 Task: Set the "Strict standard compliance" for encoding in FFmpeg audio/video decoder to 1.
Action: Mouse moved to (109, 18)
Screenshot: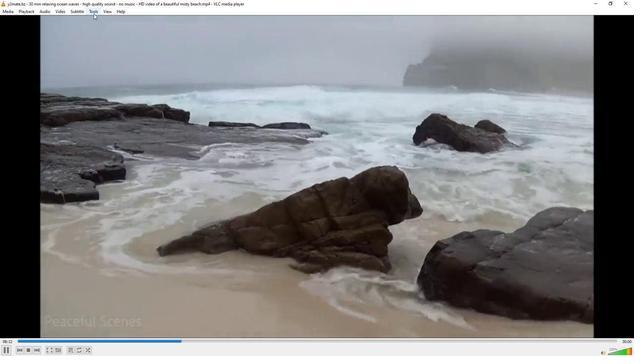 
Action: Mouse pressed left at (109, 18)
Screenshot: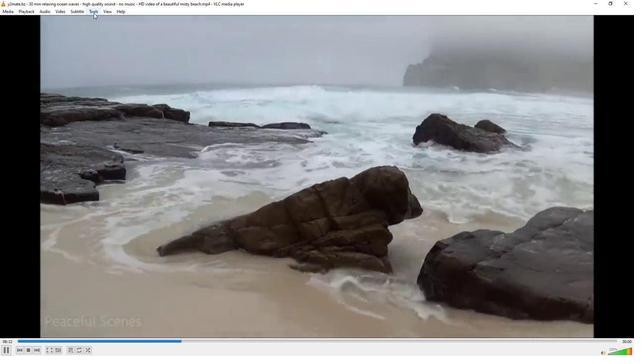 
Action: Mouse moved to (124, 92)
Screenshot: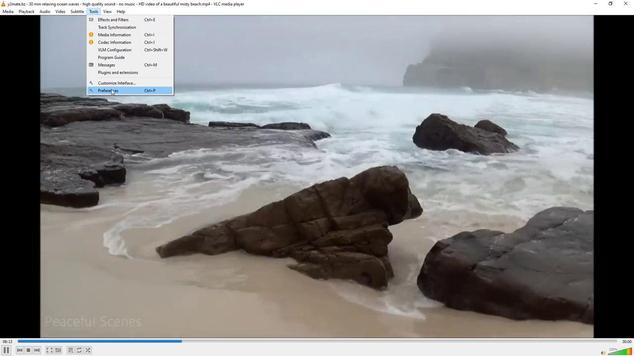 
Action: Mouse pressed left at (124, 92)
Screenshot: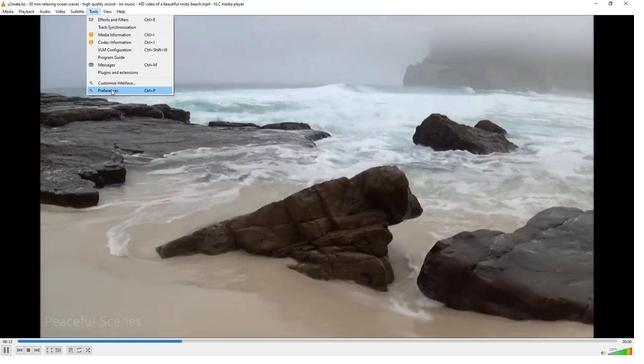 
Action: Mouse moved to (98, 274)
Screenshot: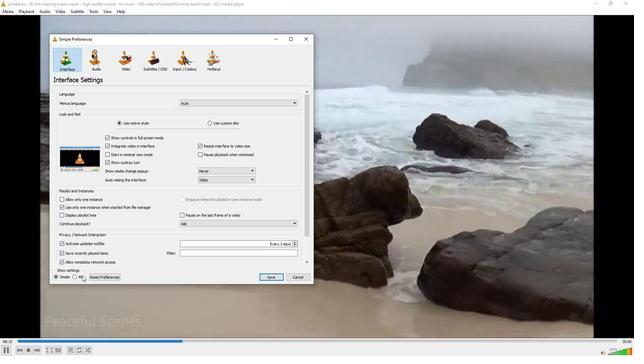 
Action: Mouse pressed left at (98, 274)
Screenshot: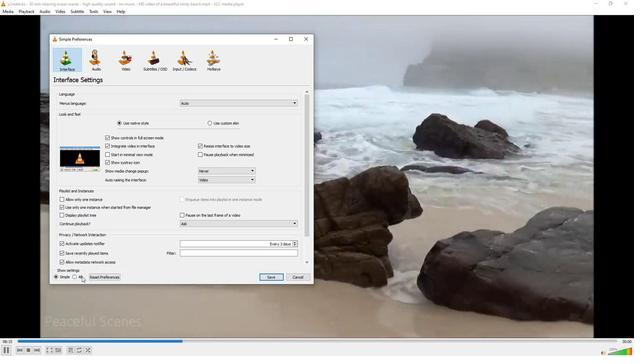 
Action: Mouse moved to (82, 183)
Screenshot: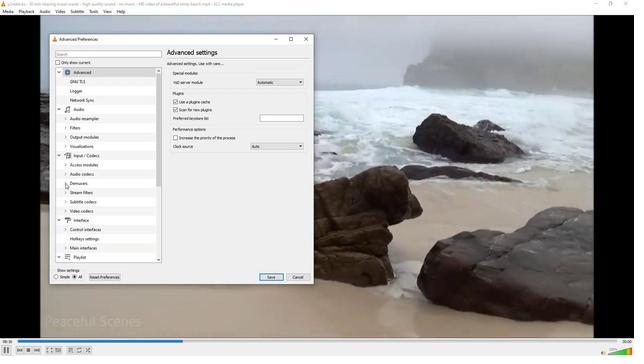 
Action: Mouse pressed left at (82, 183)
Screenshot: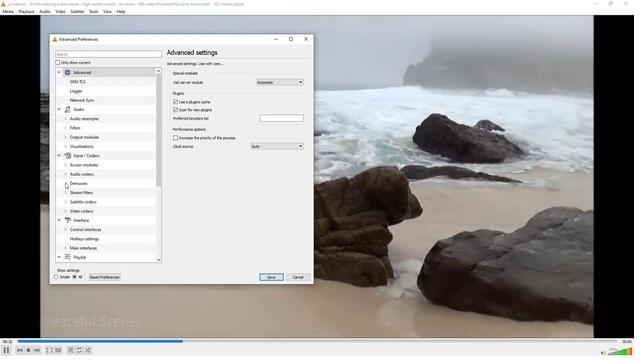 
Action: Mouse moved to (97, 194)
Screenshot: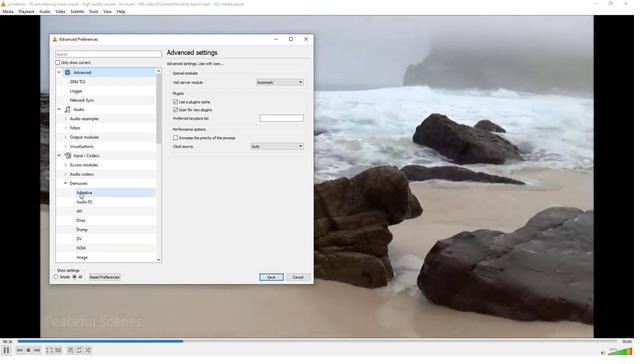 
Action: Mouse scrolled (97, 194) with delta (0, 0)
Screenshot: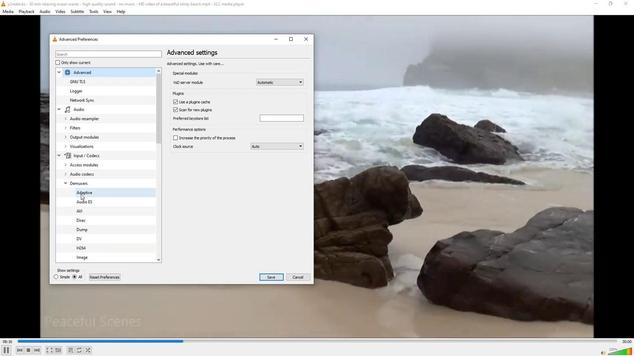
Action: Mouse scrolled (97, 194) with delta (0, 0)
Screenshot: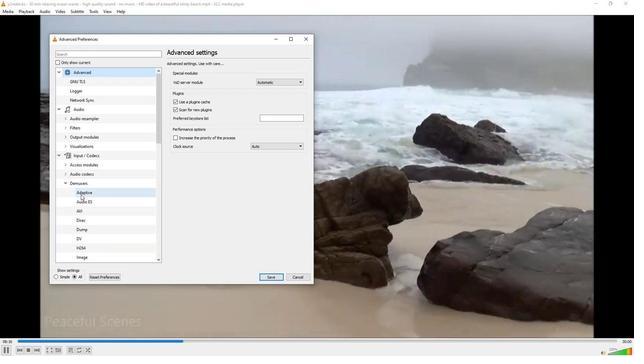 
Action: Mouse scrolled (97, 194) with delta (0, 0)
Screenshot: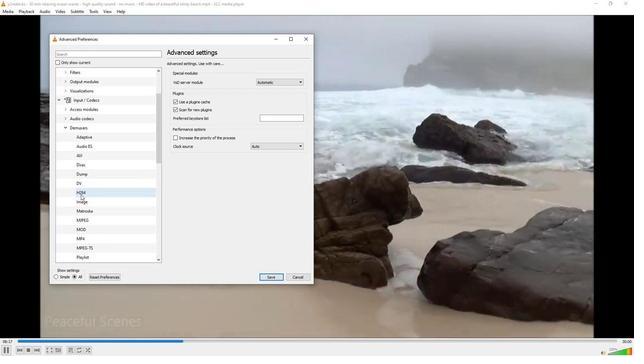 
Action: Mouse scrolled (97, 194) with delta (0, 0)
Screenshot: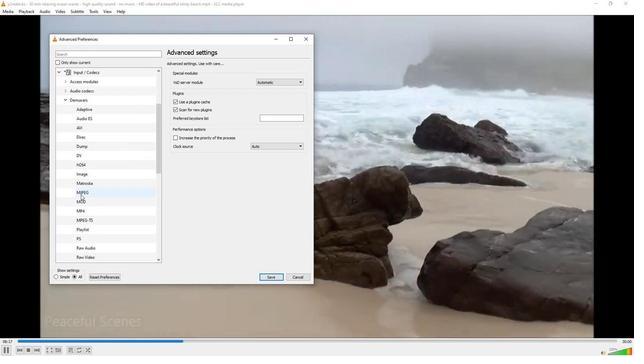 
Action: Mouse scrolled (97, 194) with delta (0, 0)
Screenshot: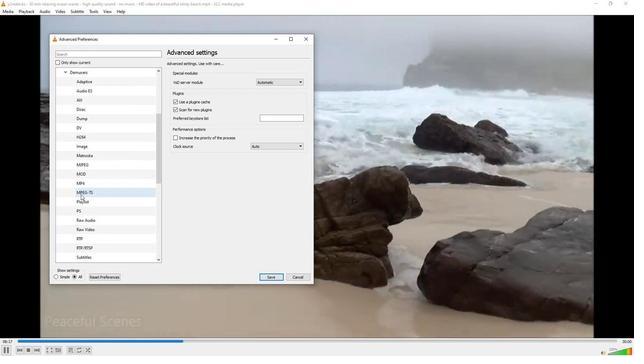 
Action: Mouse scrolled (97, 194) with delta (0, 0)
Screenshot: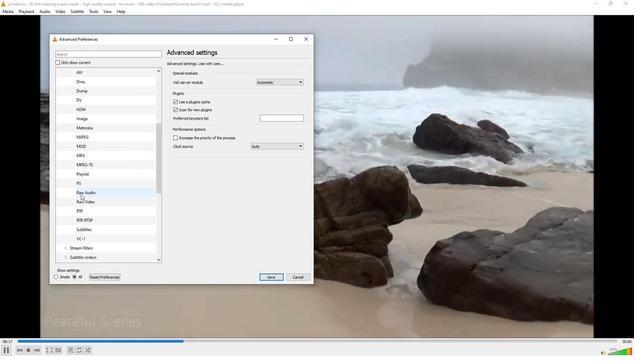 
Action: Mouse moved to (82, 240)
Screenshot: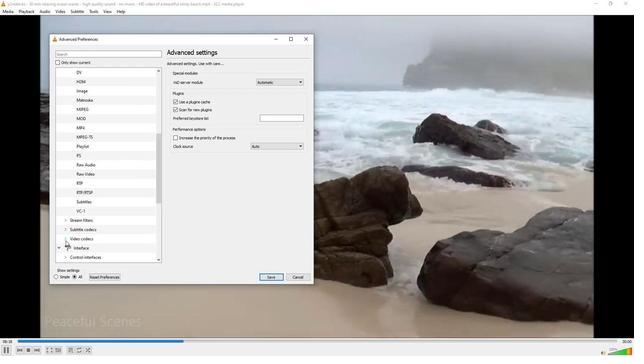 
Action: Mouse pressed left at (82, 240)
Screenshot: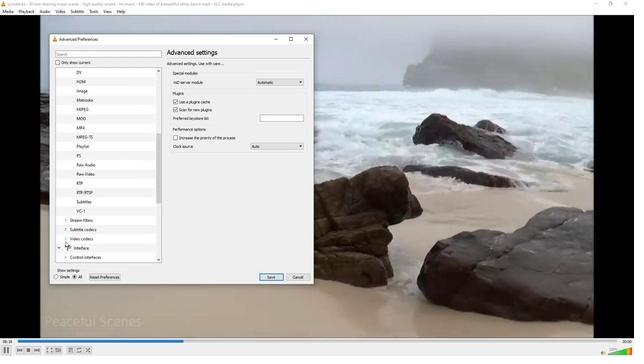 
Action: Mouse moved to (98, 255)
Screenshot: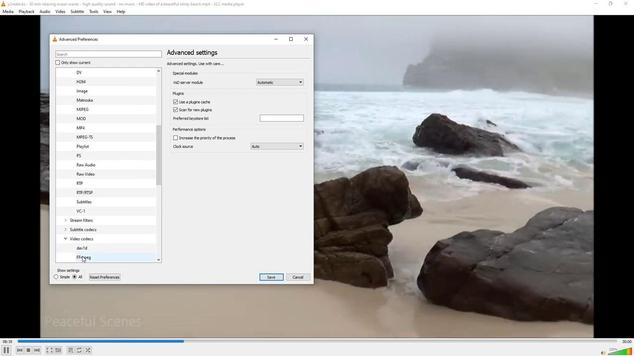 
Action: Mouse pressed left at (98, 255)
Screenshot: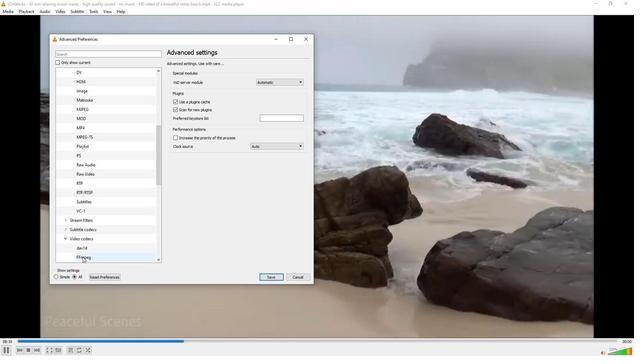 
Action: Mouse moved to (213, 216)
Screenshot: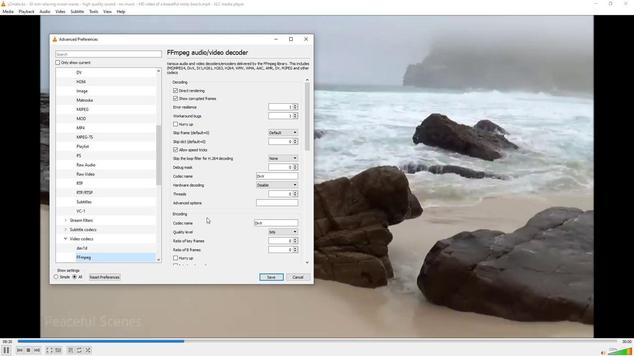 
Action: Mouse scrolled (213, 216) with delta (0, 0)
Screenshot: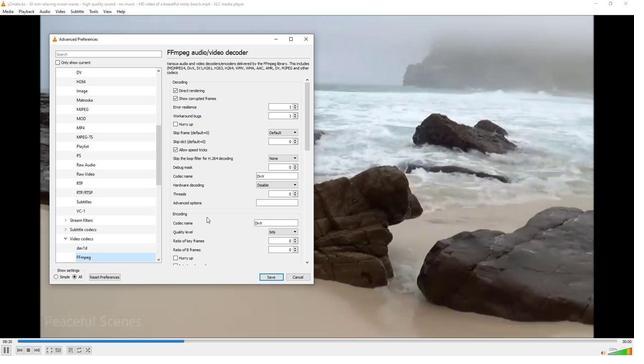
Action: Mouse scrolled (213, 216) with delta (0, 0)
Screenshot: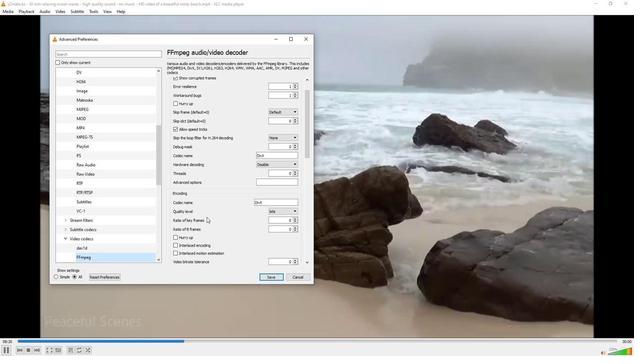 
Action: Mouse scrolled (213, 216) with delta (0, 0)
Screenshot: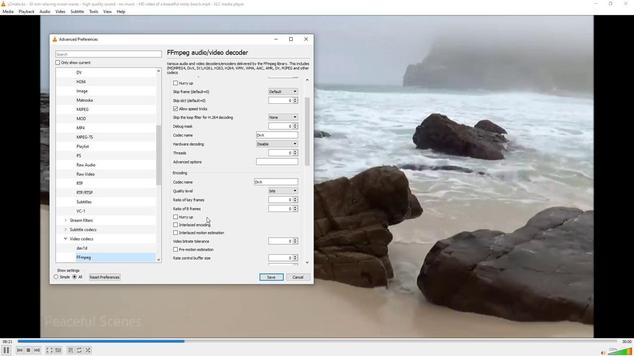 
Action: Mouse scrolled (213, 216) with delta (0, 0)
Screenshot: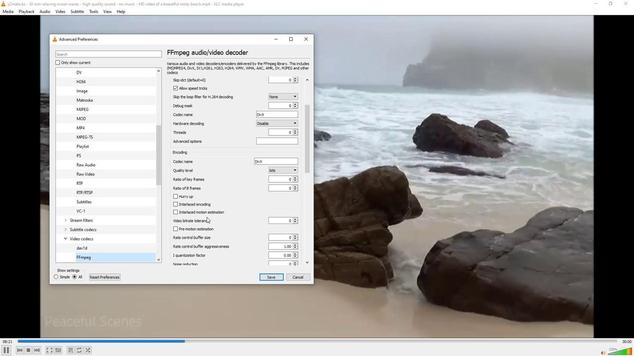 
Action: Mouse scrolled (213, 216) with delta (0, 0)
Screenshot: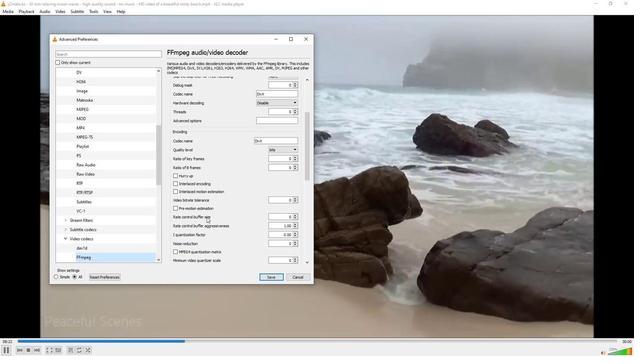 
Action: Mouse scrolled (213, 216) with delta (0, 0)
Screenshot: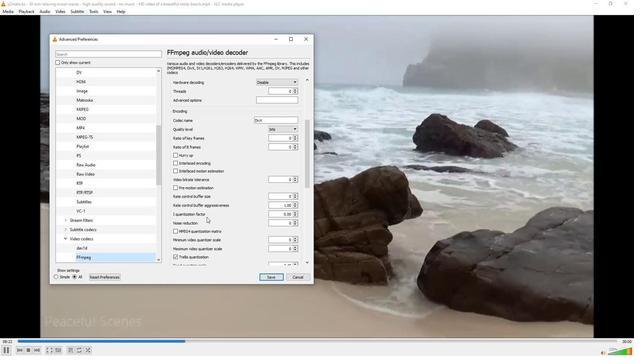 
Action: Mouse moved to (295, 249)
Screenshot: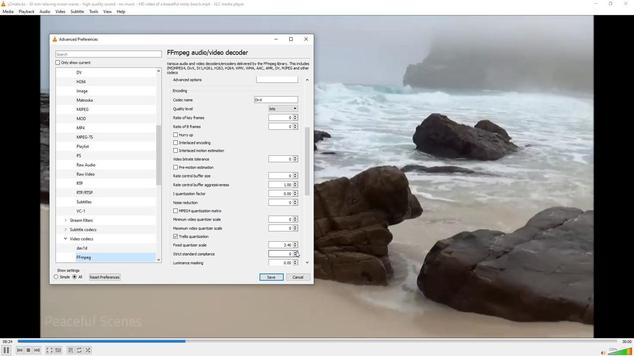 
Action: Mouse pressed left at (295, 249)
Screenshot: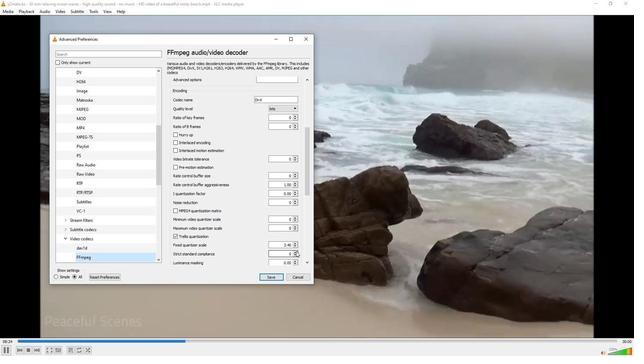 
Action: Mouse moved to (250, 239)
Screenshot: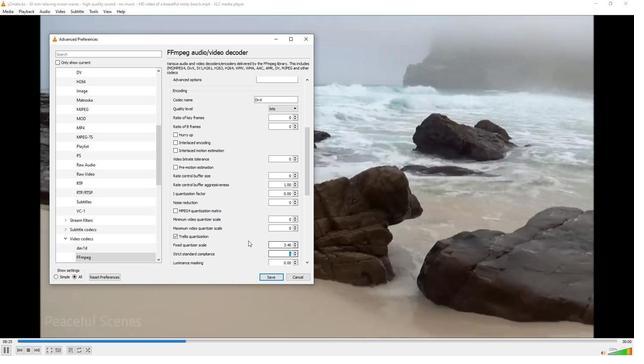 
